 Task: Create a rule from the Recommended list, Task Added to this Project -> add SubTasks in the project AgileEagle with SubTasks Gather and Analyse Requirements , Design and Implement Solution , System Test and UAT , Release to Production / Go Live
Action: Mouse moved to (545, 485)
Screenshot: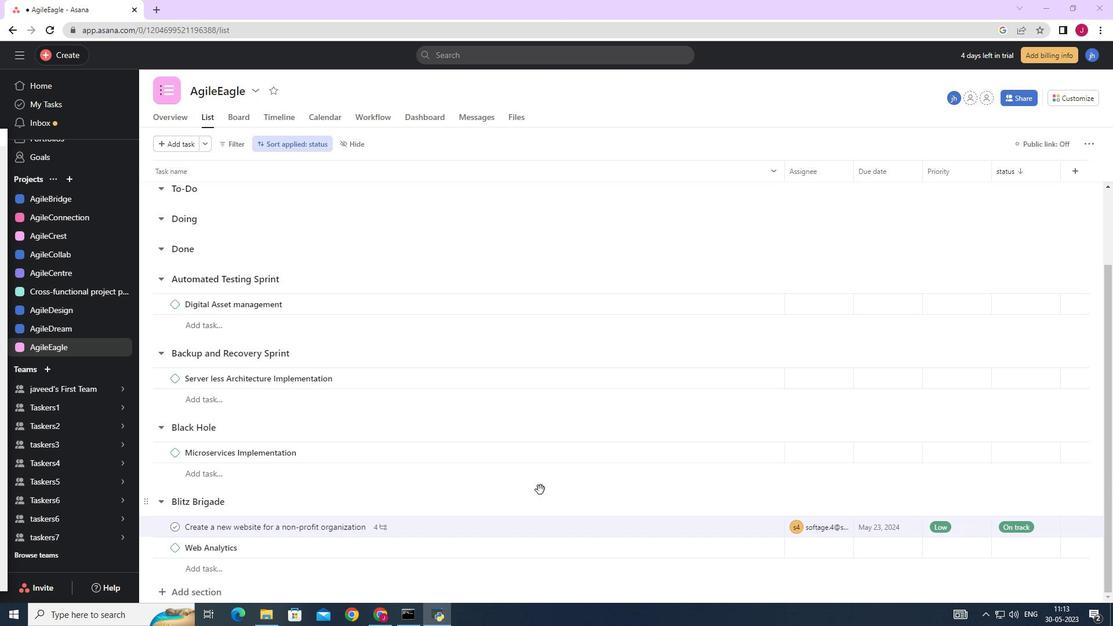 
Action: Mouse scrolled (545, 485) with delta (0, 0)
Screenshot: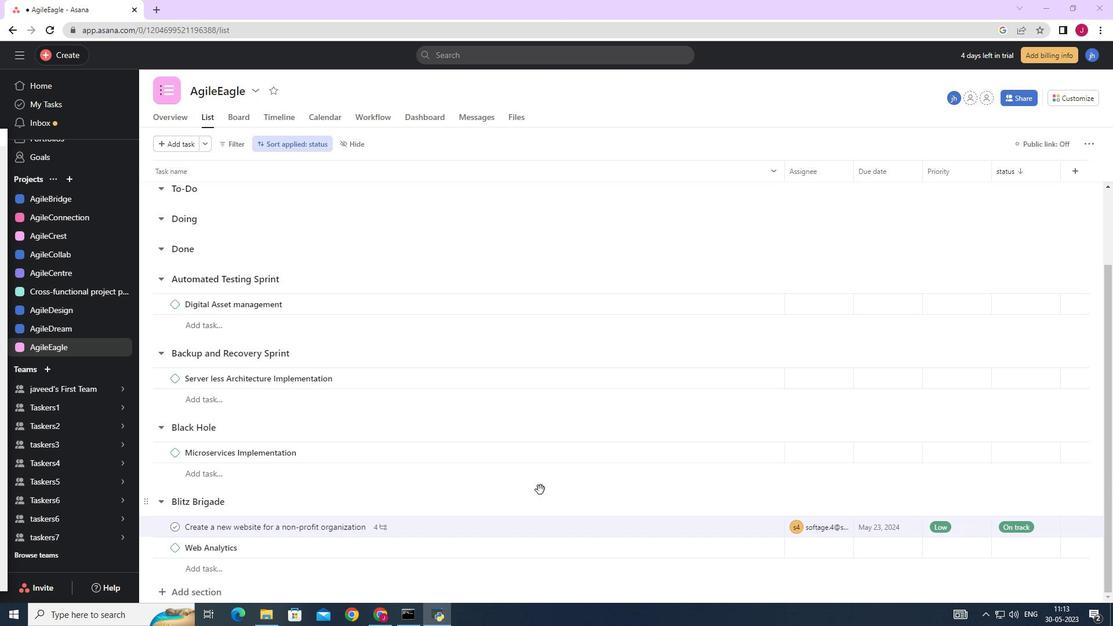 
Action: Mouse scrolled (545, 485) with delta (0, 0)
Screenshot: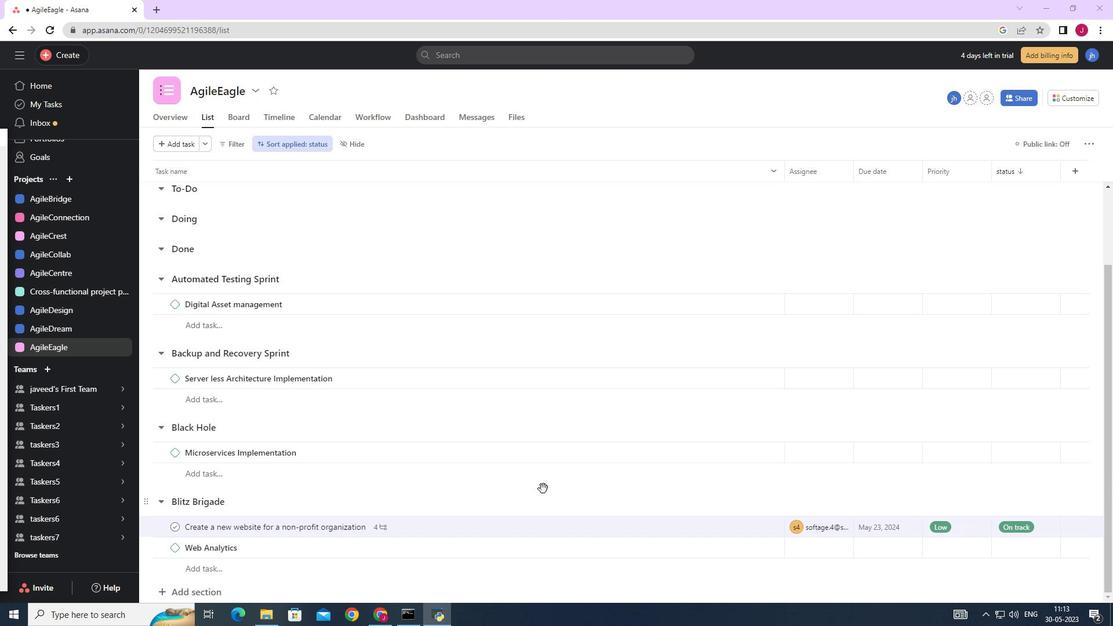 
Action: Mouse scrolled (545, 485) with delta (0, 0)
Screenshot: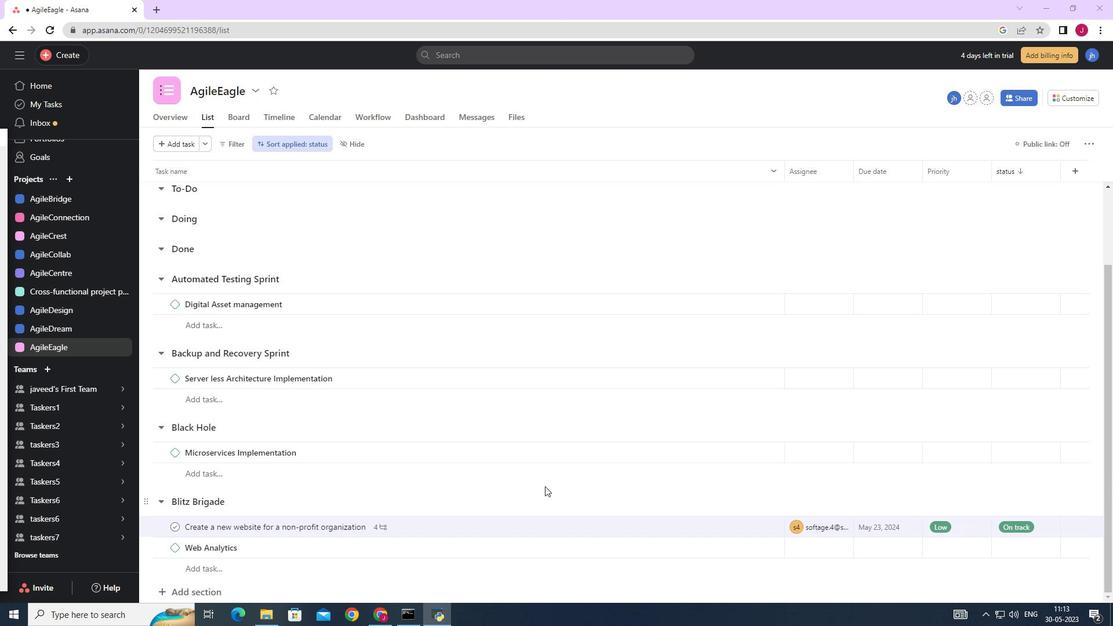 
Action: Mouse scrolled (545, 485) with delta (0, 0)
Screenshot: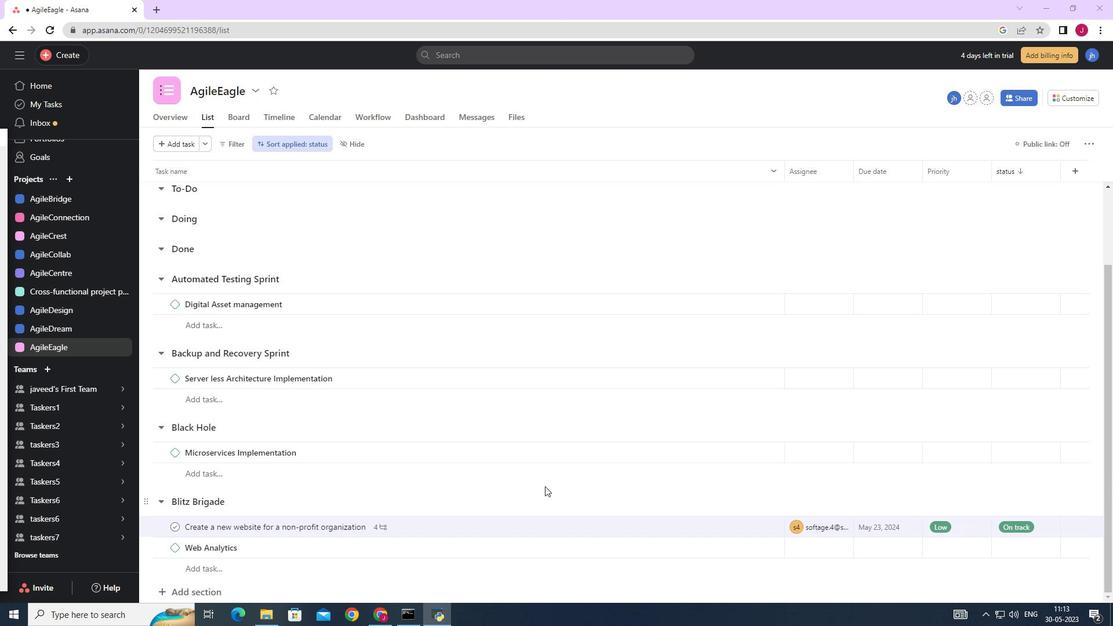 
Action: Mouse scrolled (545, 485) with delta (0, 0)
Screenshot: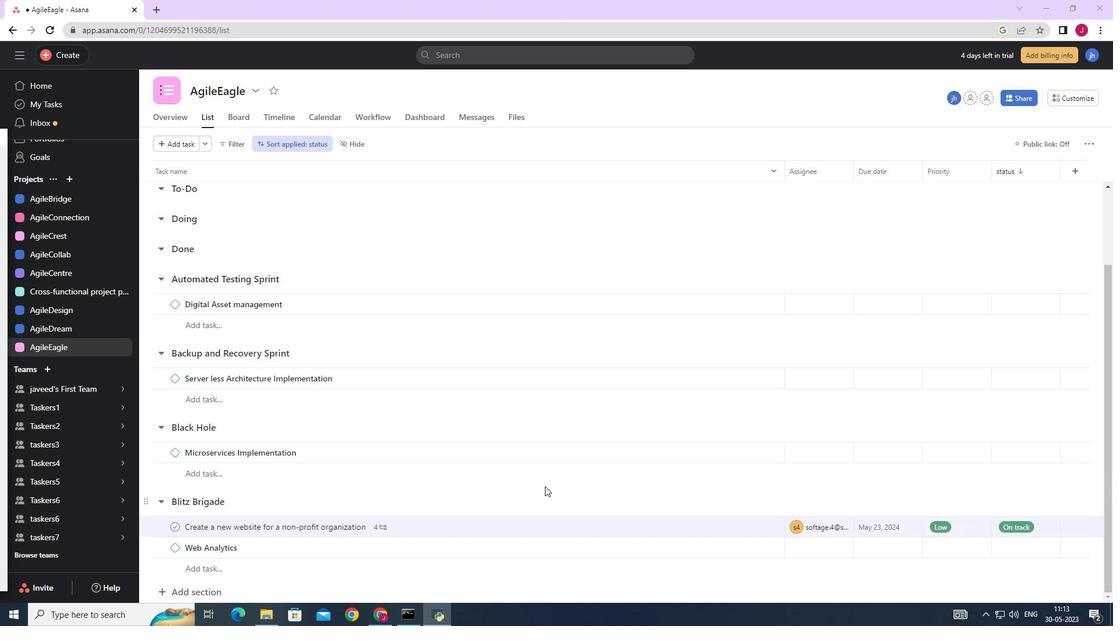 
Action: Mouse moved to (1092, 98)
Screenshot: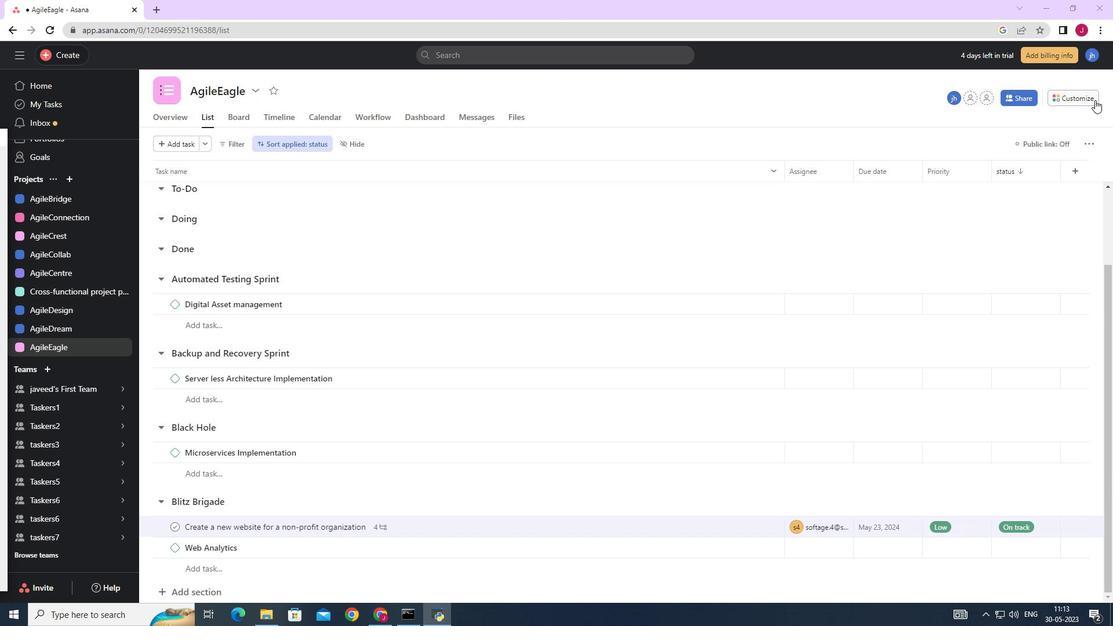 
Action: Mouse pressed left at (1092, 98)
Screenshot: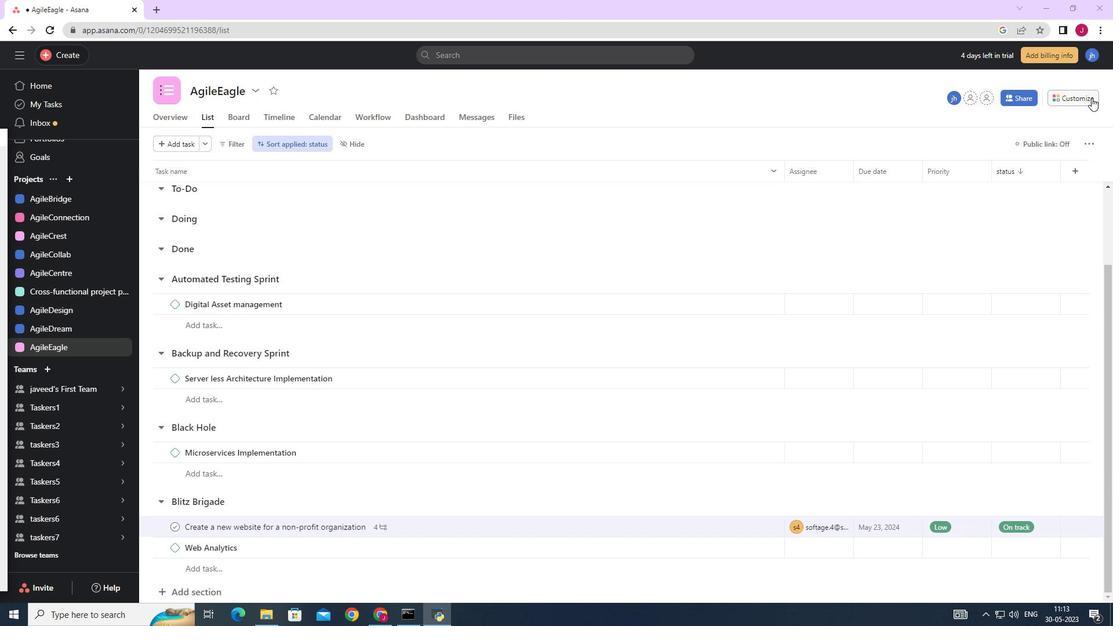 
Action: Mouse moved to (874, 255)
Screenshot: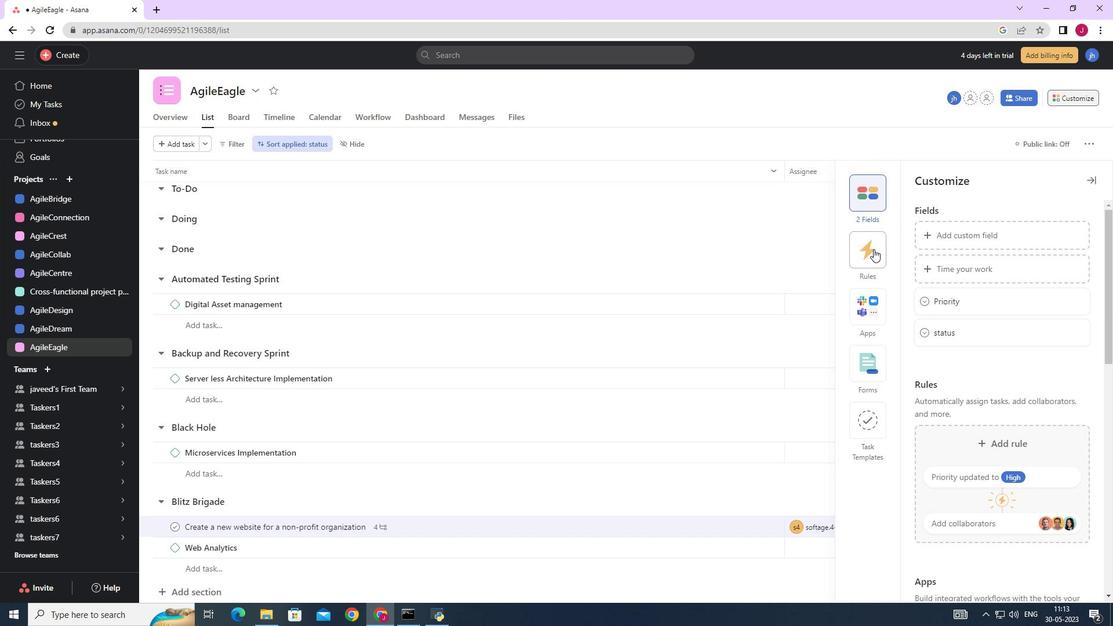 
Action: Mouse pressed left at (874, 255)
Screenshot: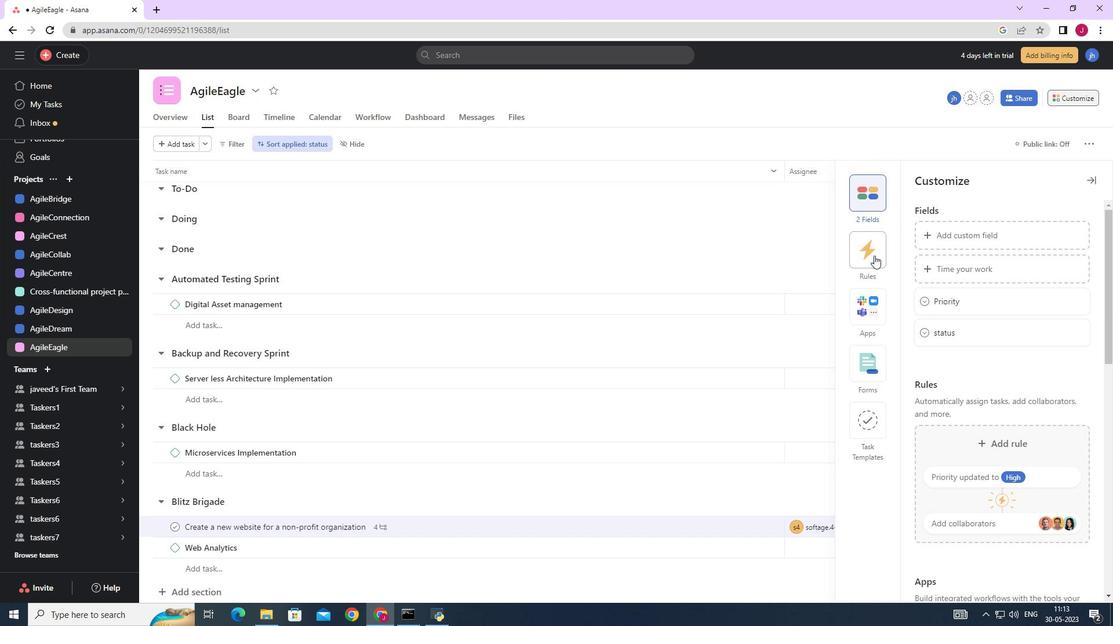 
Action: Mouse moved to (1030, 273)
Screenshot: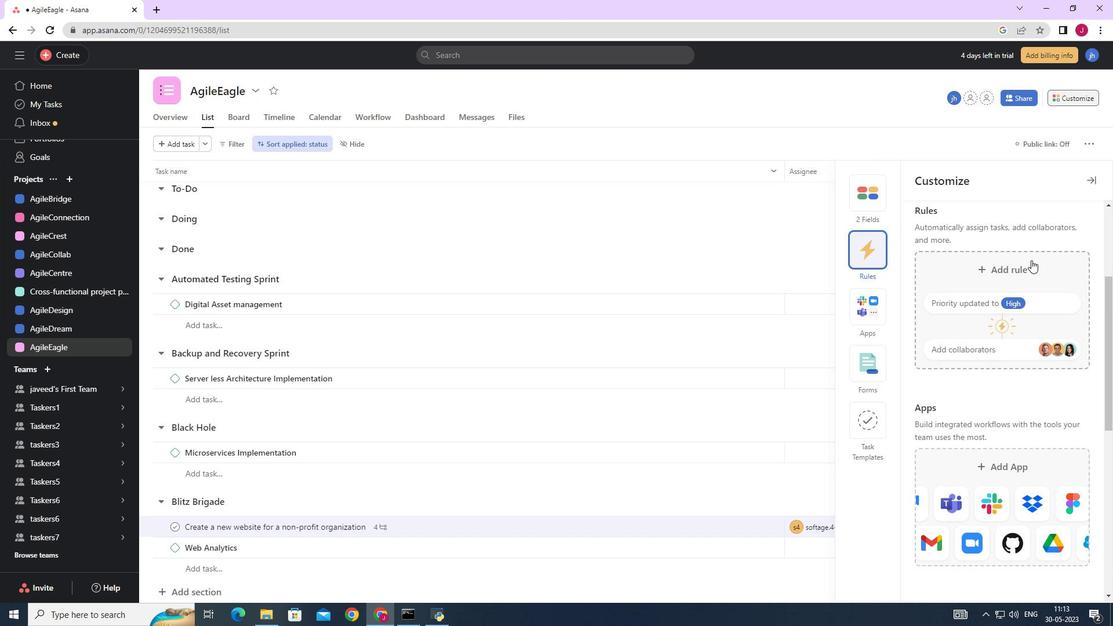 
Action: Mouse pressed left at (1030, 273)
Screenshot: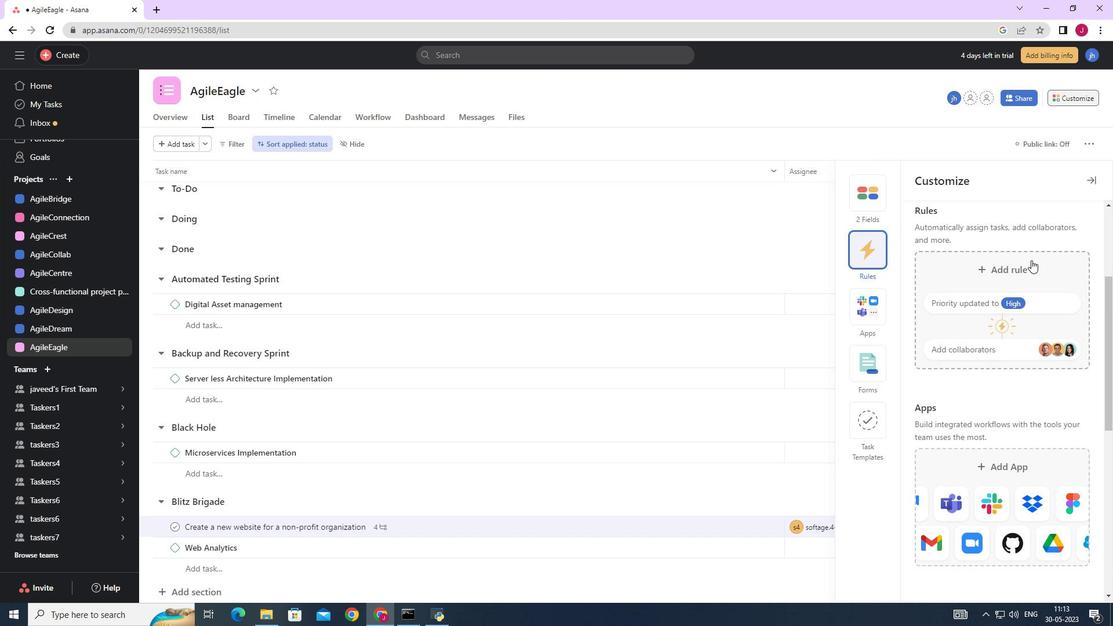 
Action: Mouse moved to (467, 178)
Screenshot: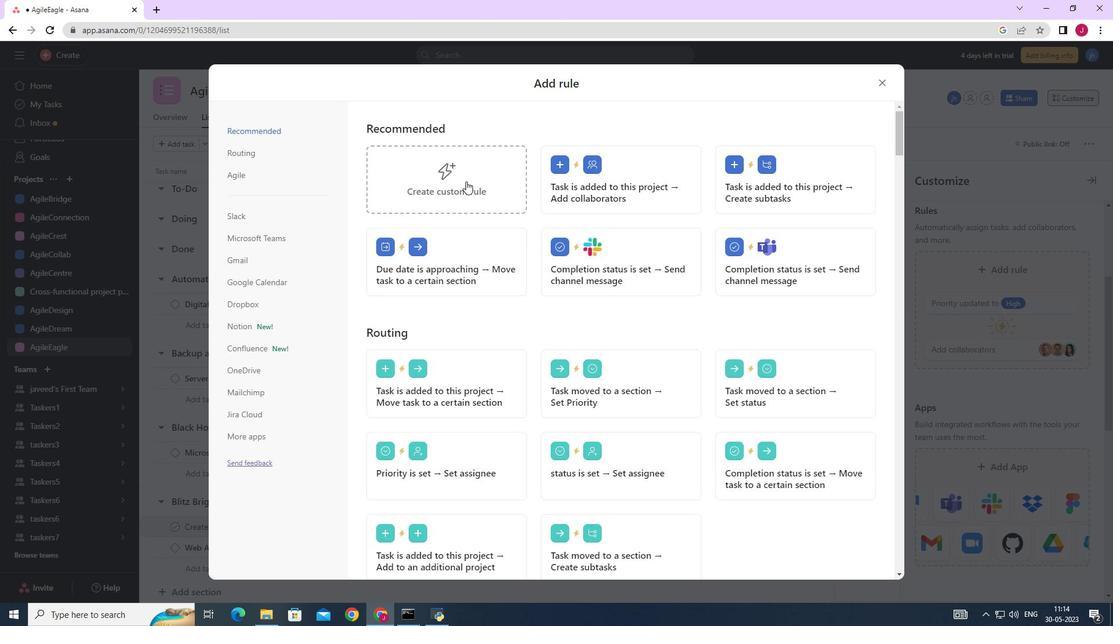 
Action: Mouse pressed left at (467, 178)
Screenshot: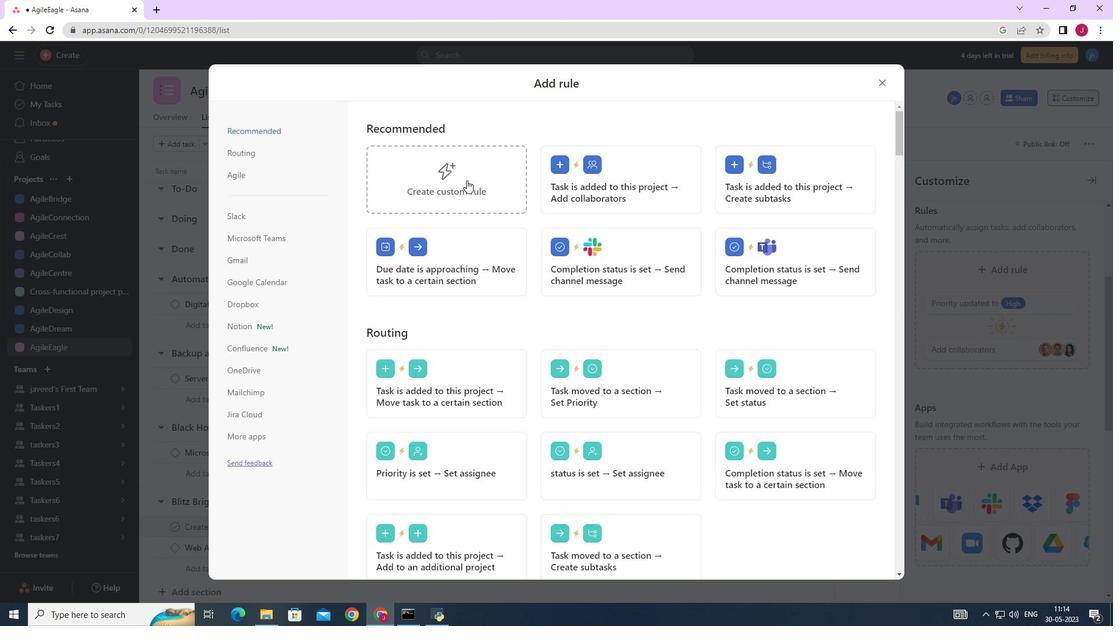 
Action: Mouse moved to (530, 309)
Screenshot: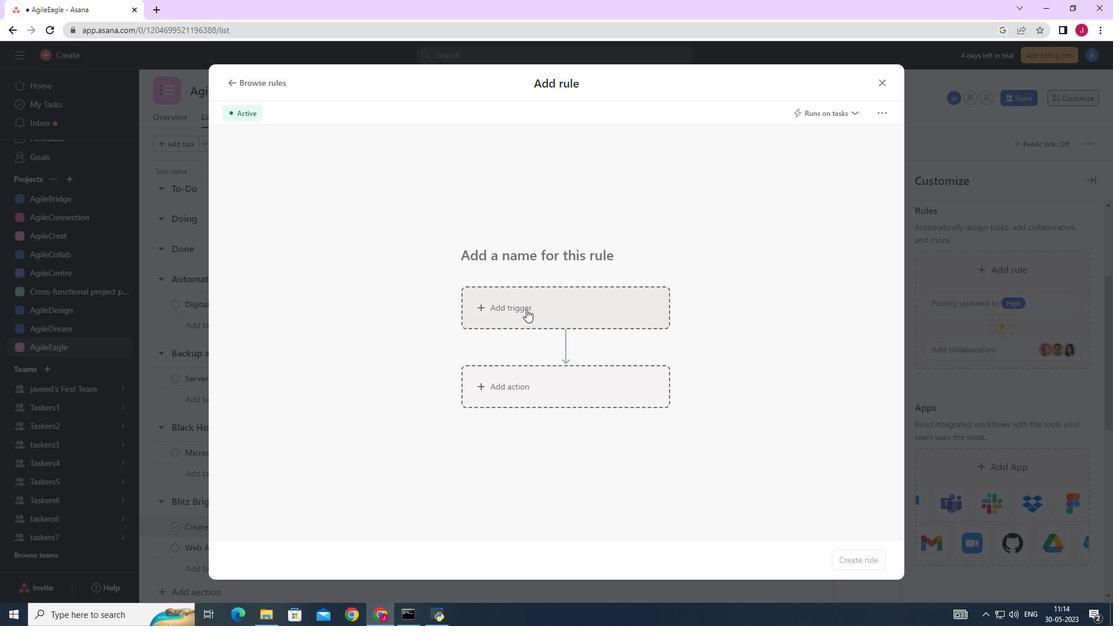 
Action: Mouse pressed left at (530, 309)
Screenshot: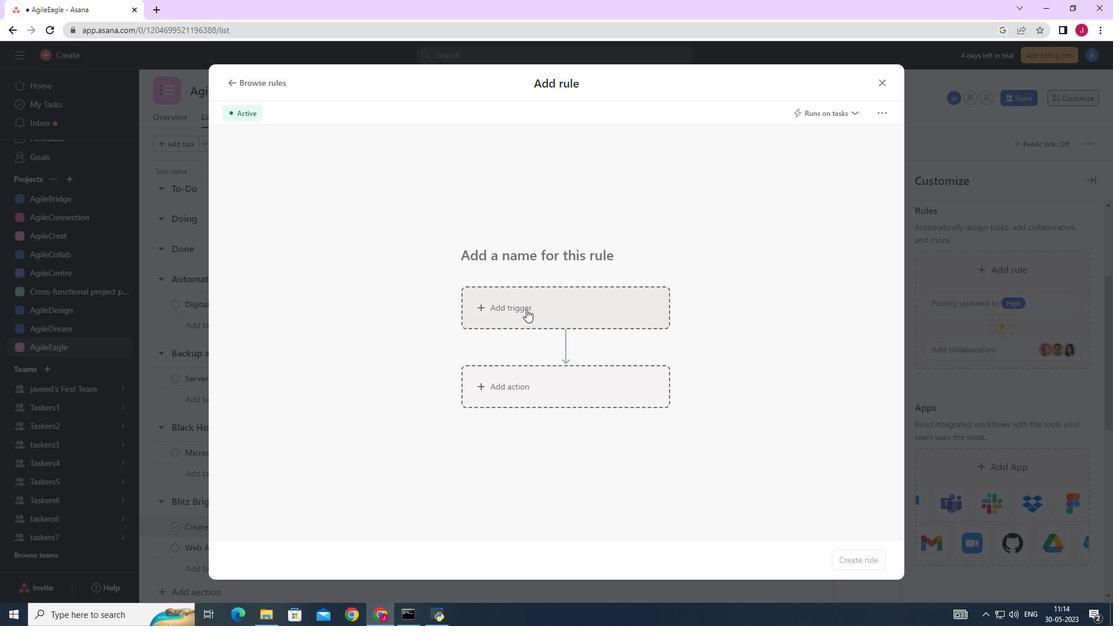 
Action: Mouse moved to (558, 305)
Screenshot: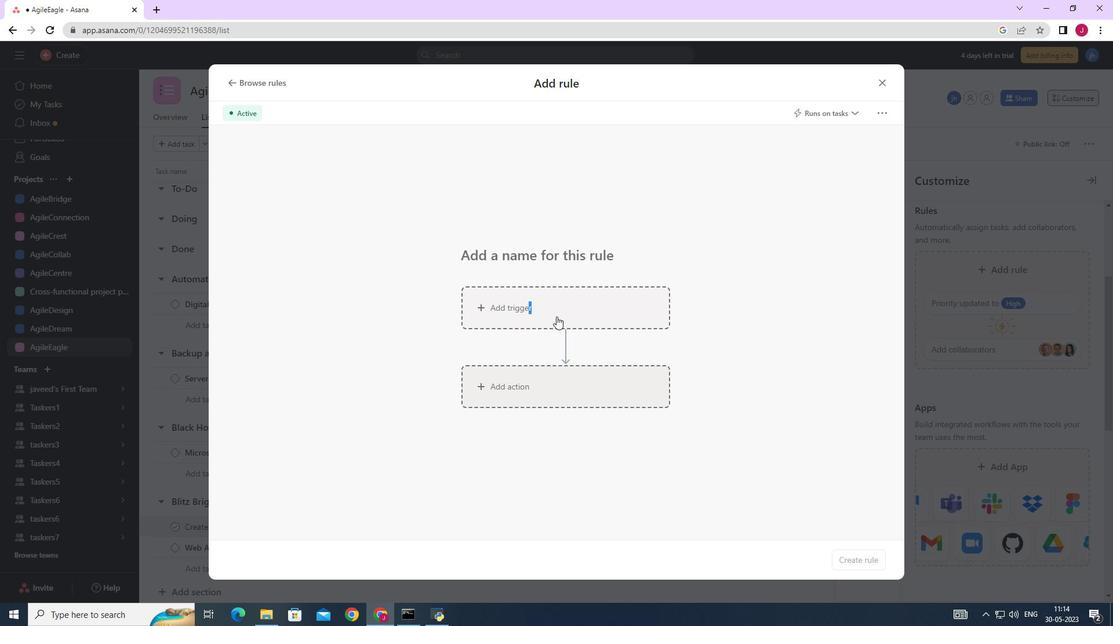 
Action: Mouse pressed left at (558, 305)
Screenshot: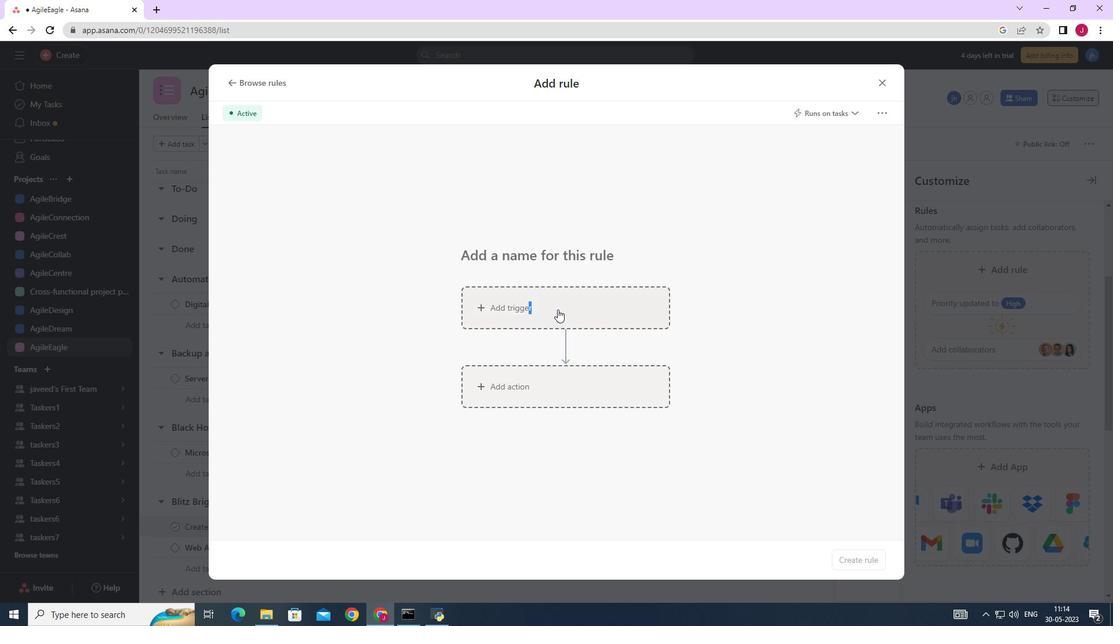 
Action: Mouse moved to (489, 383)
Screenshot: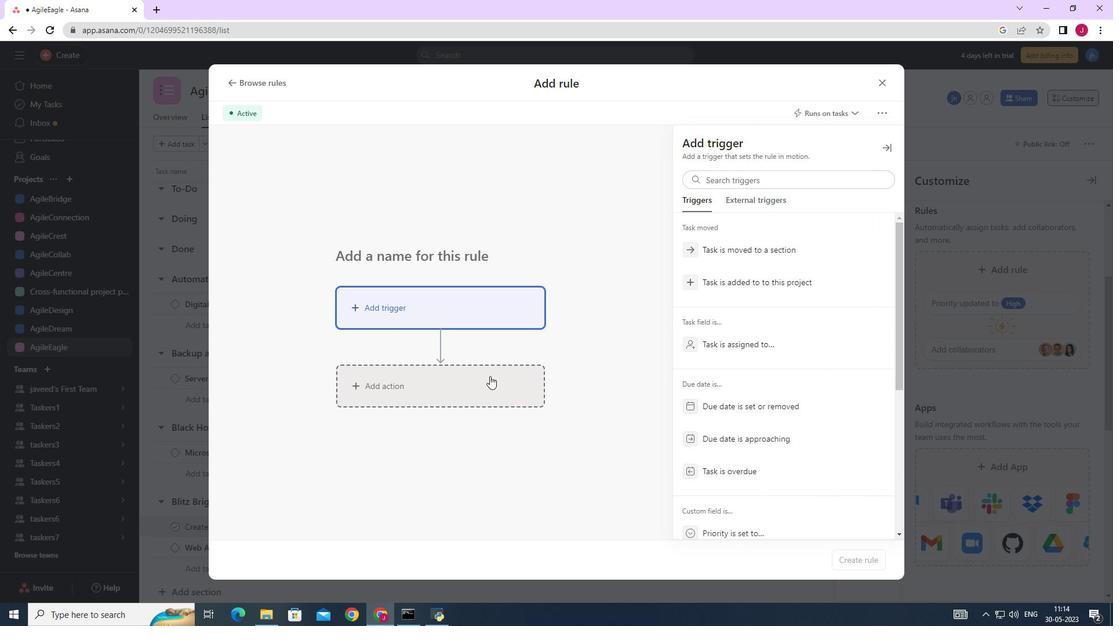 
Action: Mouse pressed left at (489, 383)
Screenshot: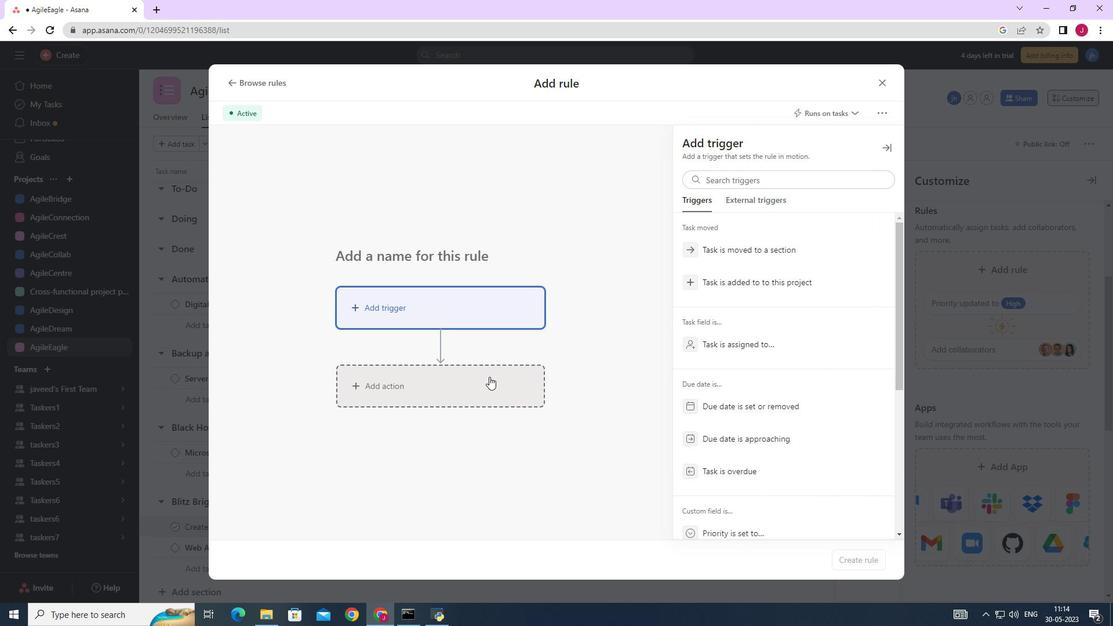 
Action: Mouse moved to (744, 352)
Screenshot: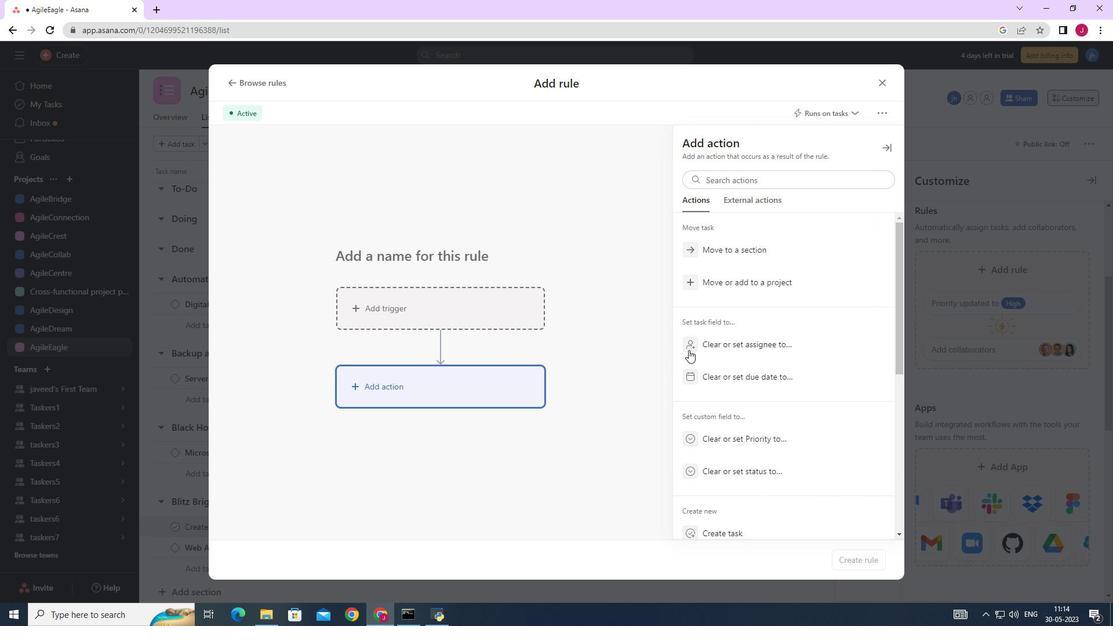 
Action: Mouse scrolled (744, 352) with delta (0, 0)
Screenshot: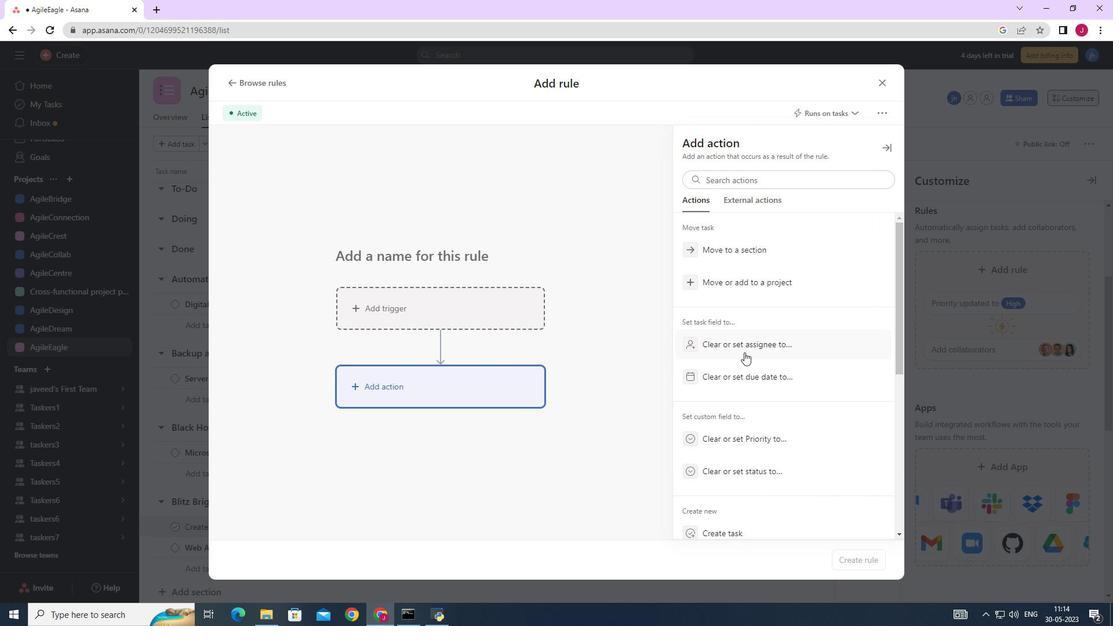 
Action: Mouse scrolled (744, 352) with delta (0, 0)
Screenshot: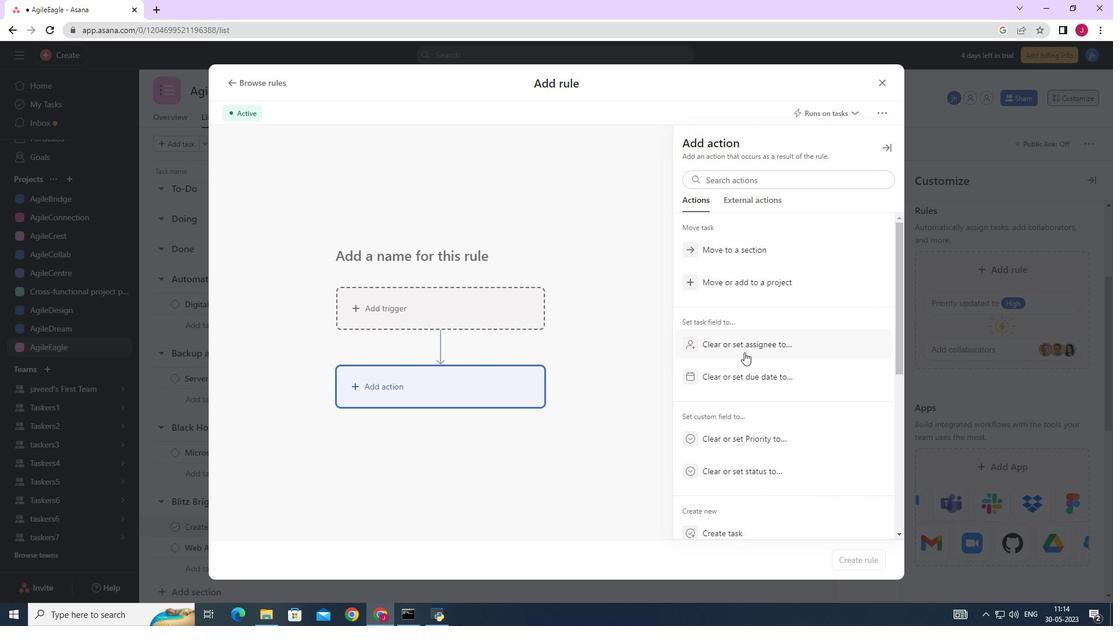 
Action: Mouse scrolled (744, 352) with delta (0, 0)
Screenshot: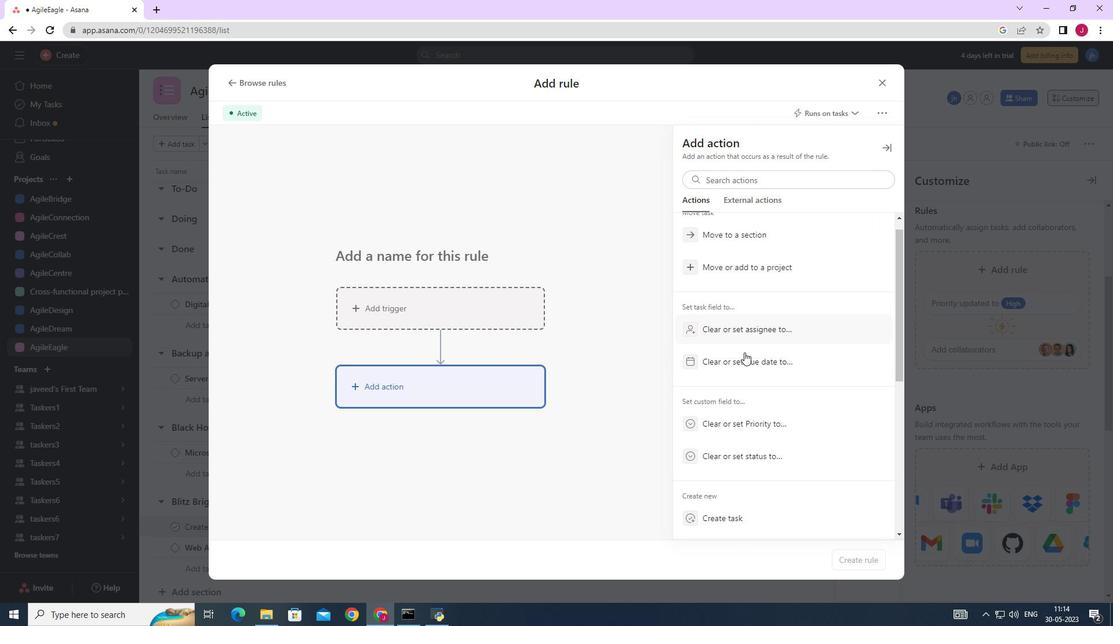 
Action: Mouse moved to (745, 393)
Screenshot: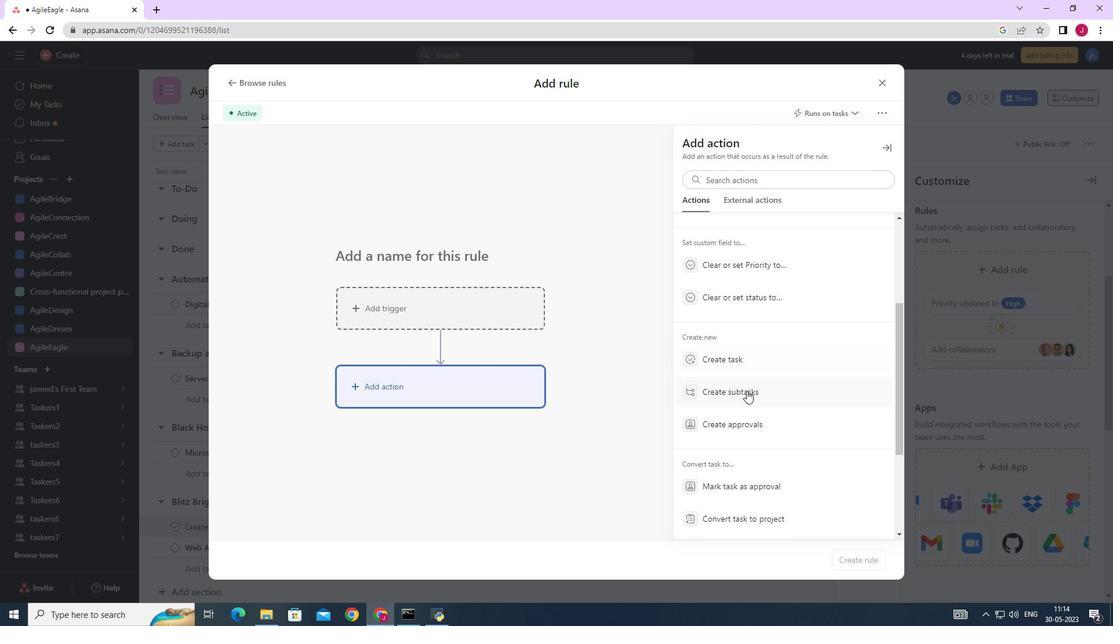 
Action: Mouse pressed left at (745, 393)
Screenshot: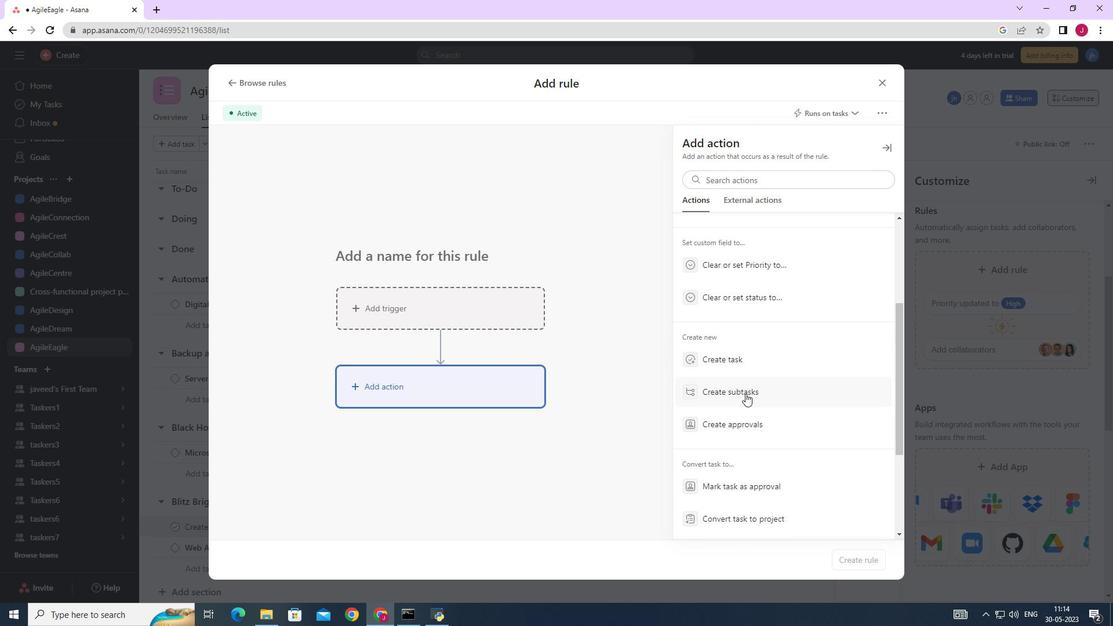
Action: Mouse moved to (717, 179)
Screenshot: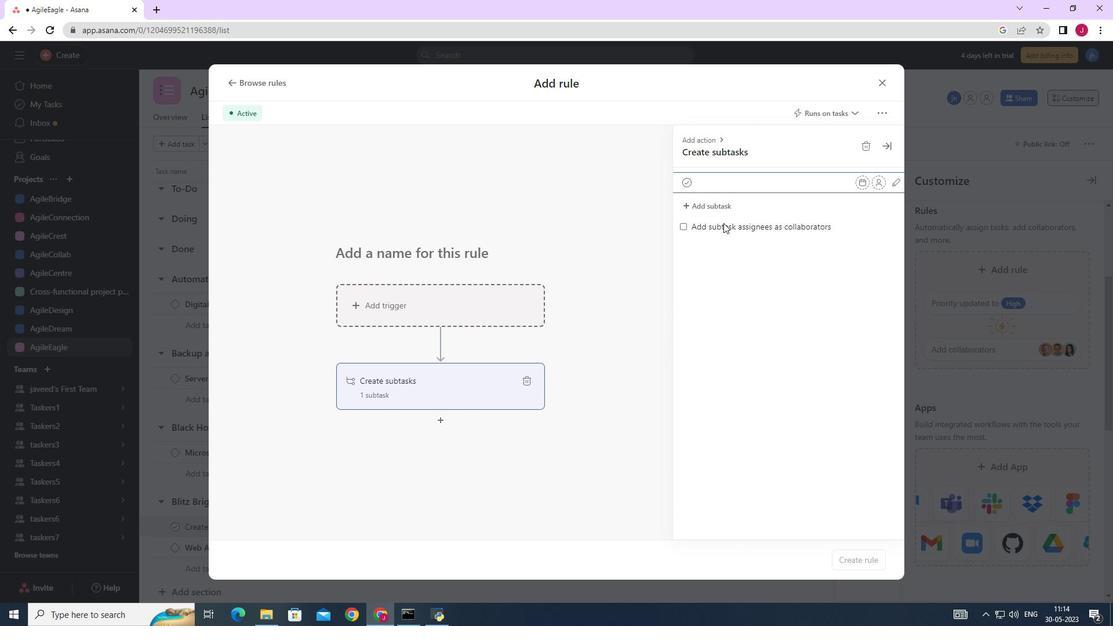 
Action: Mouse pressed left at (717, 179)
Screenshot: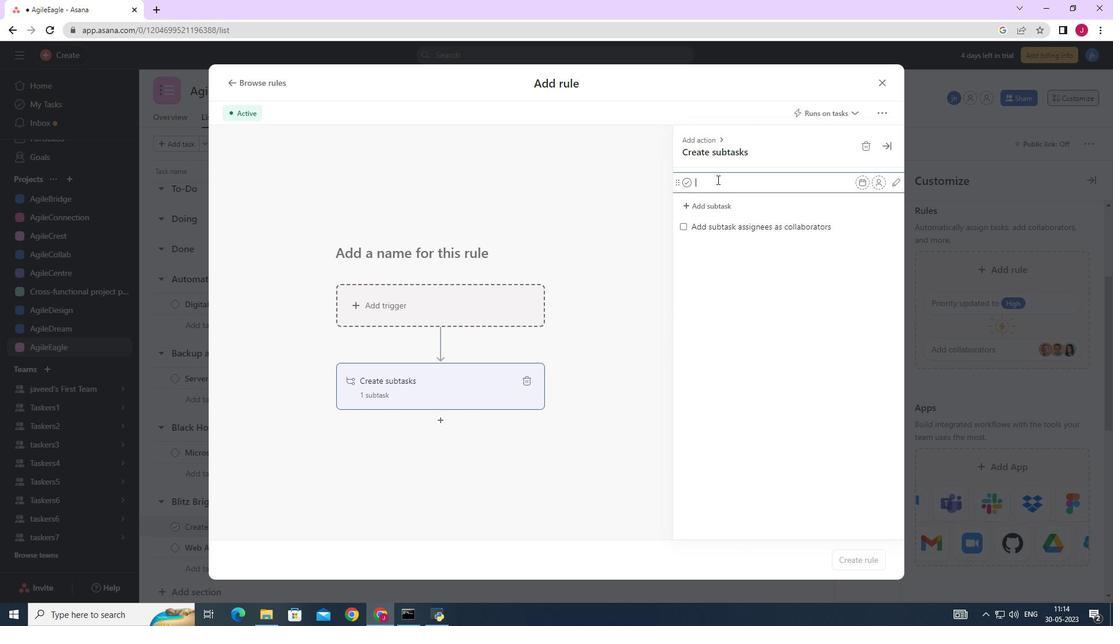 
Action: Key pressed <Key.caps_lock>G<Key.caps_lock>ather<Key.space>and<Key.space>analyse<Key.space><Key.caps_lock>R<Key.caps_lock>equirements
Screenshot: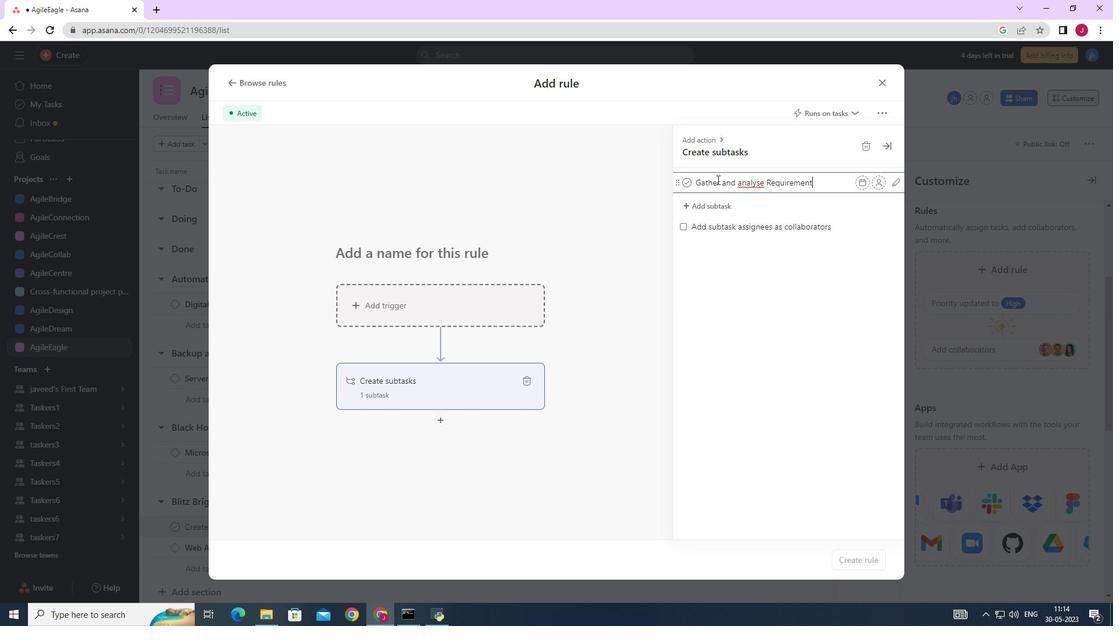 
Action: Mouse moved to (741, 208)
Screenshot: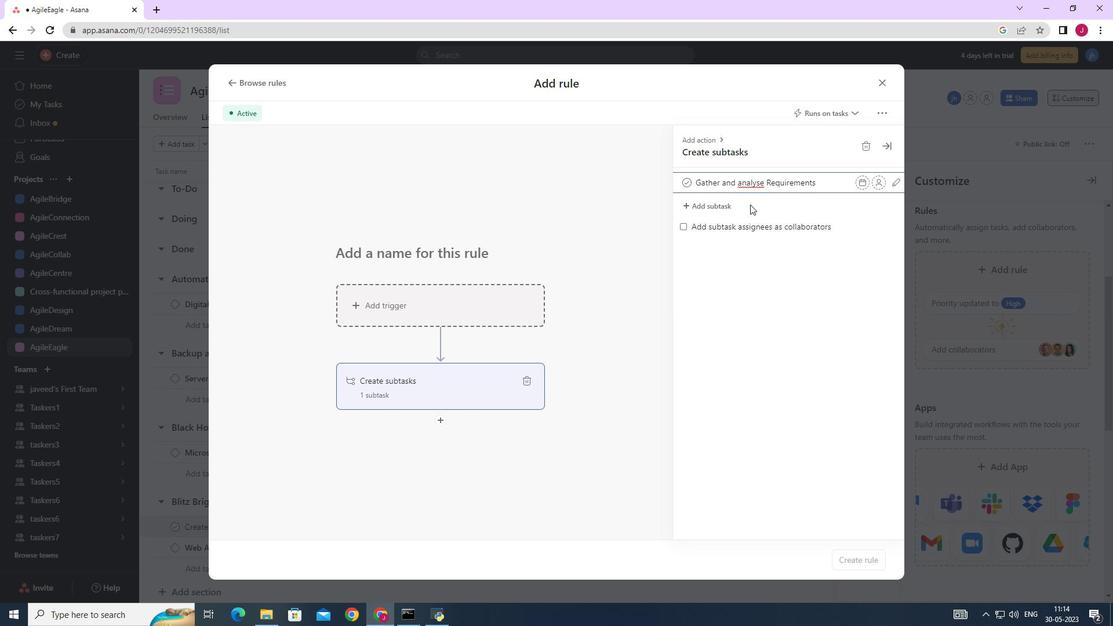 
Action: Key pressed <Key.enter><Key.caps_lock>D<Key.caps_lock>esign<Key.space>and<Key.space><Key.caps_lock>I<Key.caps_lock>mplementation<Key.space><Key.caps_lock>S<Key.caps_lock>olution<Key.enter><Key.caps_lock>S<Key.caps_lock>ystem<Key.space><Key.caps_lock>T<Key.caps_lock>est<Key.space>and<Key.space><Key.caps_lock>UAT<Key.enter><Key.caps_lock>r<Key.caps_lock><Key.caps_lock>elease<Key.space><Key.backspace><Key.backspace><Key.backspace><Key.backspace><Key.backspace><Key.backspace><Key.backspace><Key.backspace><Key.caps_lock>R<Key.caps_lock>elease<Key.space>to<Key.space><Key.caps_lock>P<Key.caps_lock>roduction<Key.space>/<Key.space><Key.caps_lock>L<Key.caps_lock>ive<Key.space><Key.backspace><Key.backspace><Key.backspace><Key.backspace><Key.backspace><Key.caps_lock>G<Key.caps_lock>o<Key.space><Key.caps_lock>L<Key.caps_lock>ive<Key.space><Key.enter>
Screenshot: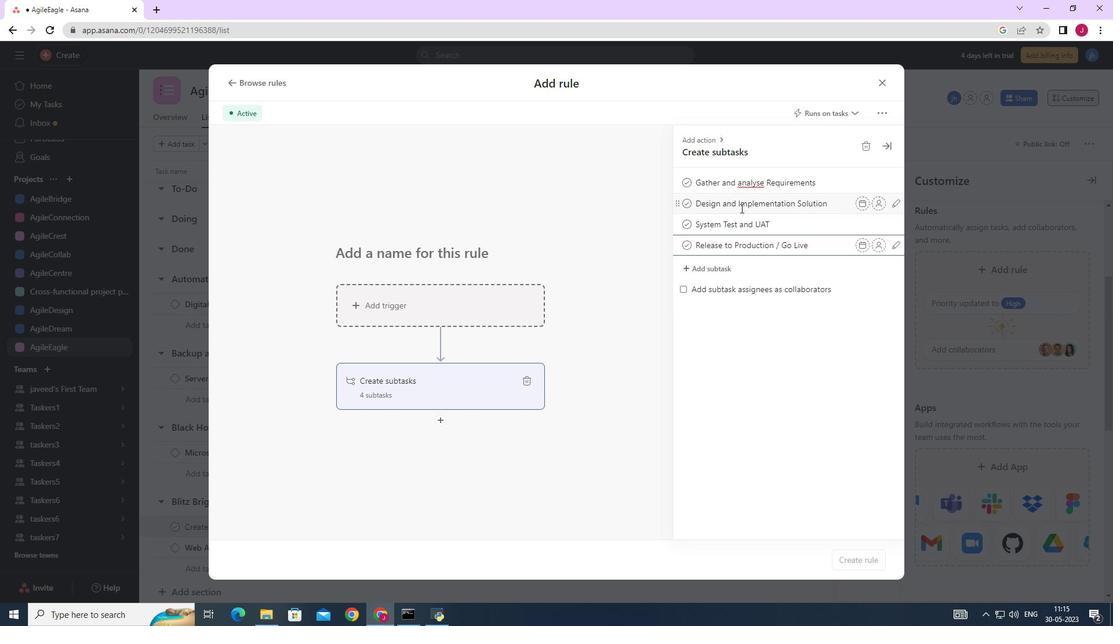 
